 Task: Find driving directions from Chicago, Illinois, to Detroit, Michigan.
Action: Mouse moved to (256, 83)
Screenshot: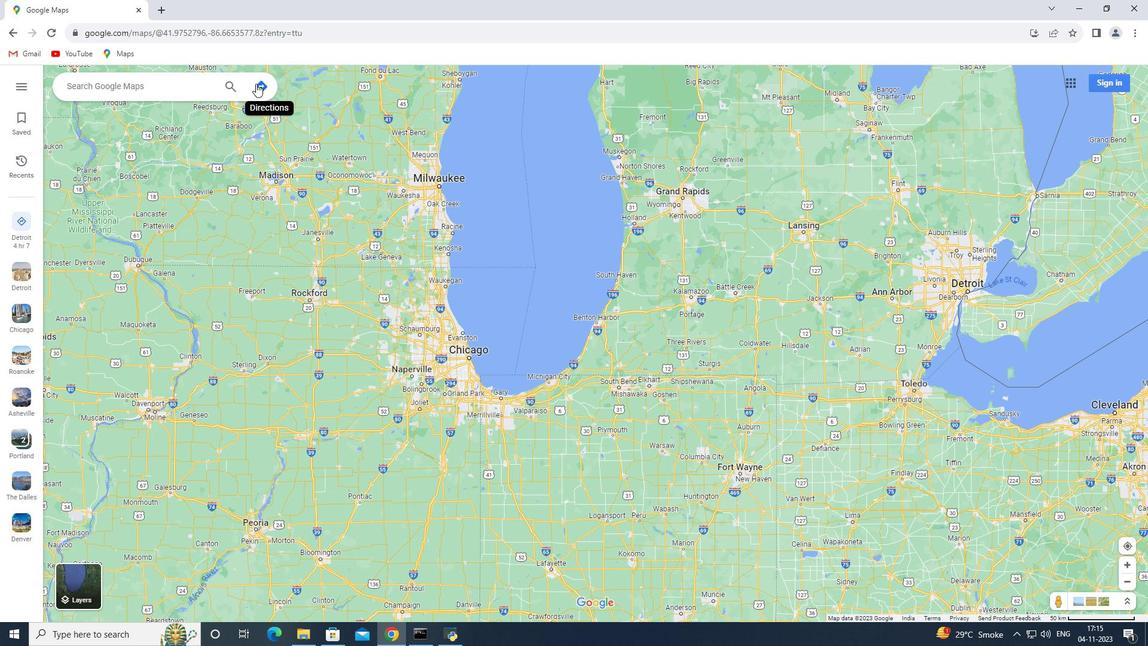 
Action: Mouse pressed left at (256, 83)
Screenshot: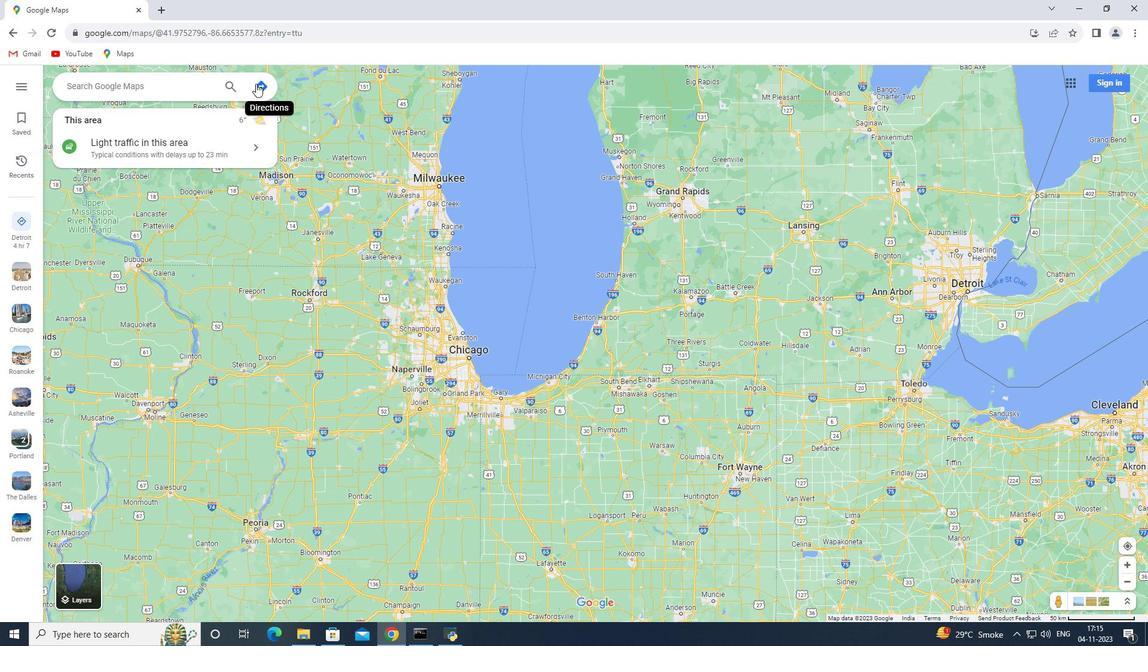 
Action: Mouse moved to (115, 86)
Screenshot: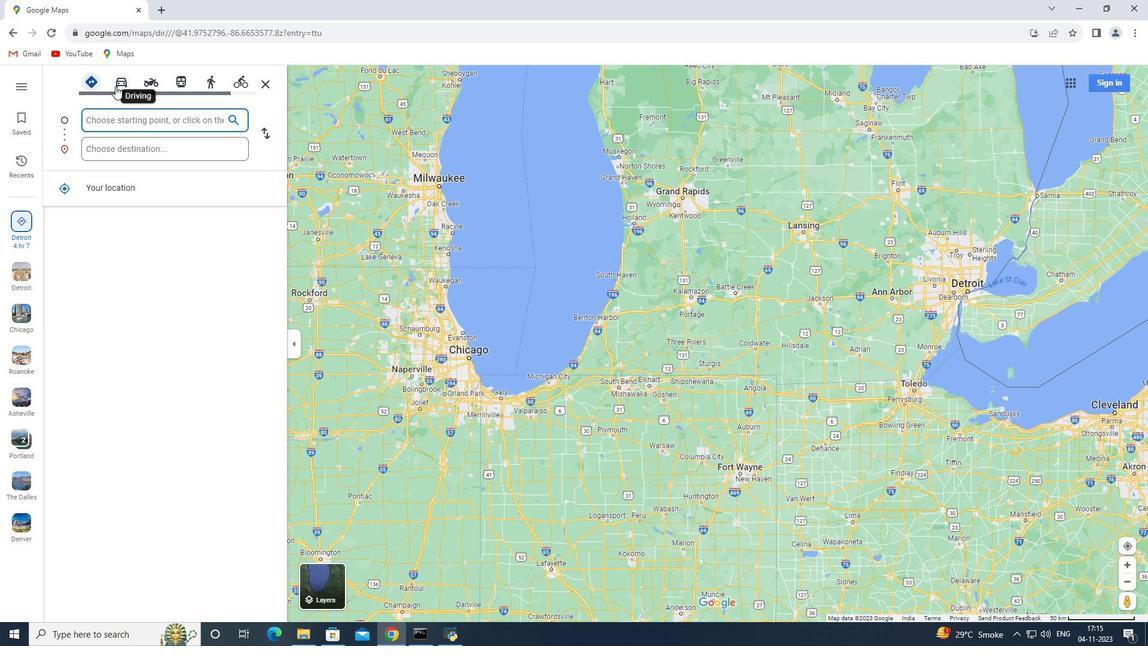 
Action: Mouse pressed left at (115, 86)
Screenshot: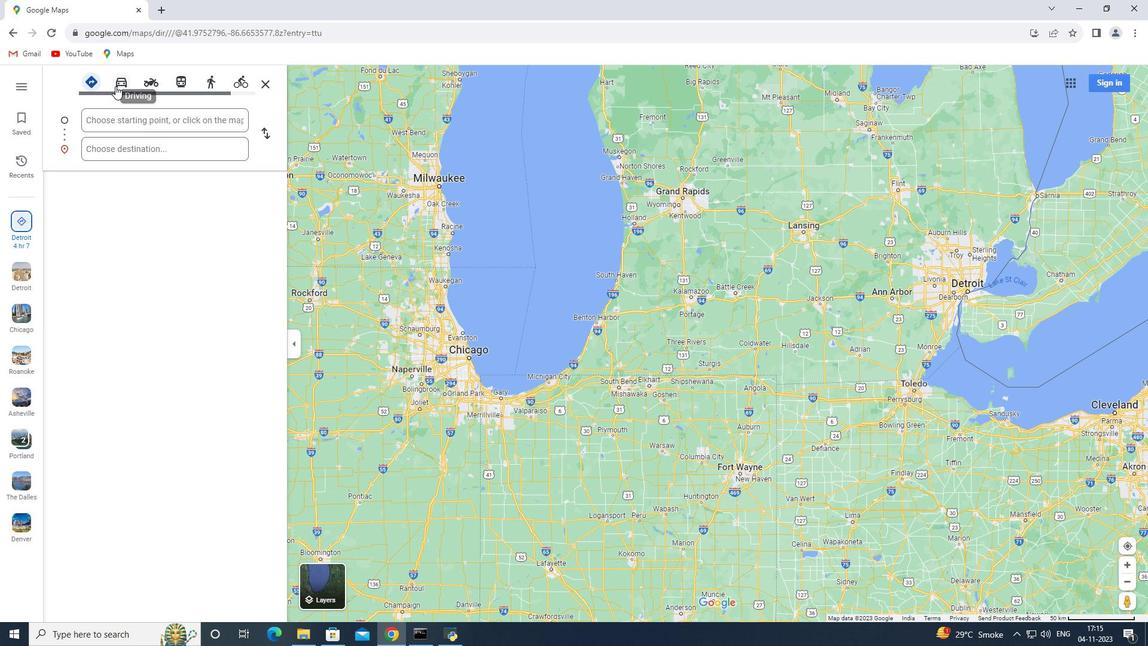 
Action: Mouse moved to (113, 114)
Screenshot: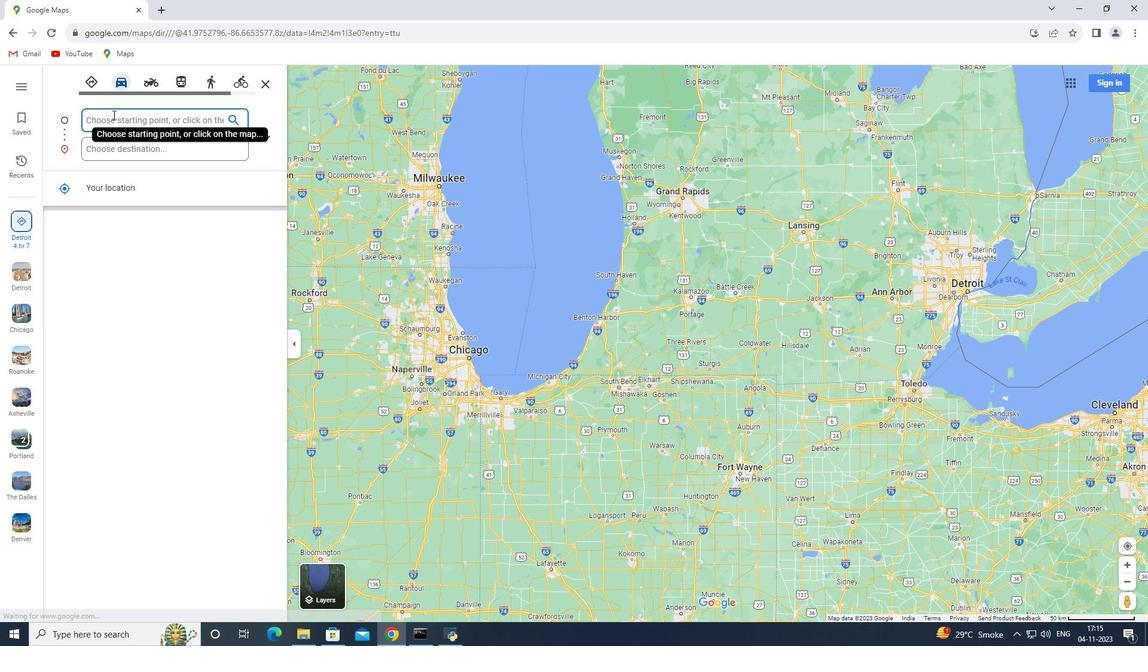 
Action: Mouse pressed left at (113, 114)
Screenshot: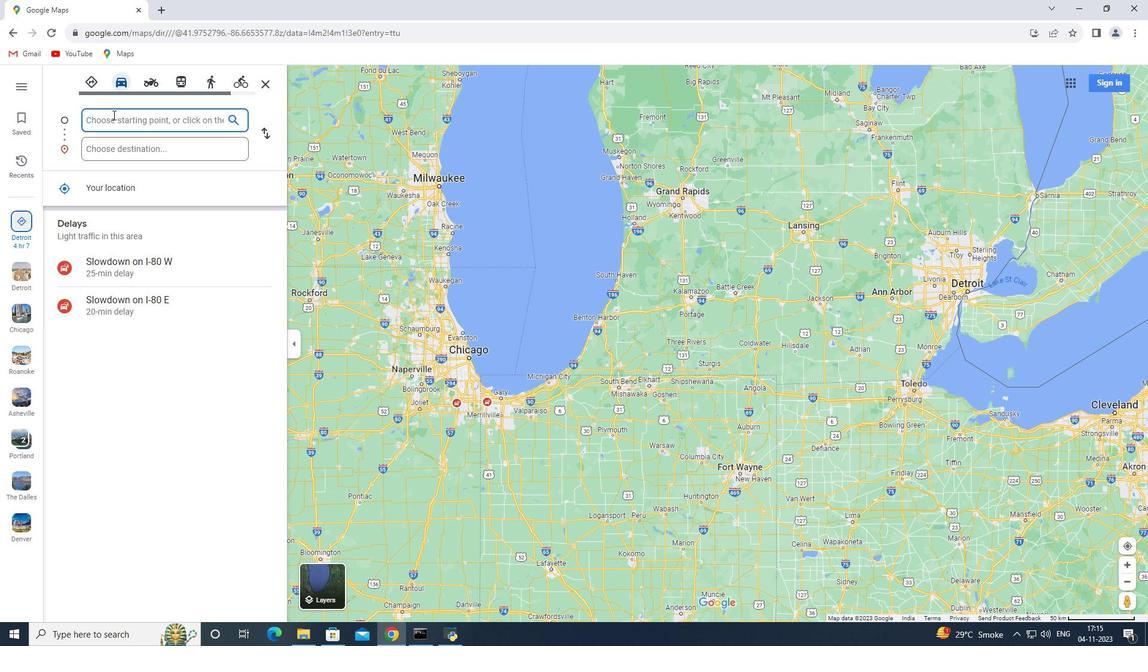 
Action: Key pressed <Key.shift>Chicago,<Key.space>lllinois
Screenshot: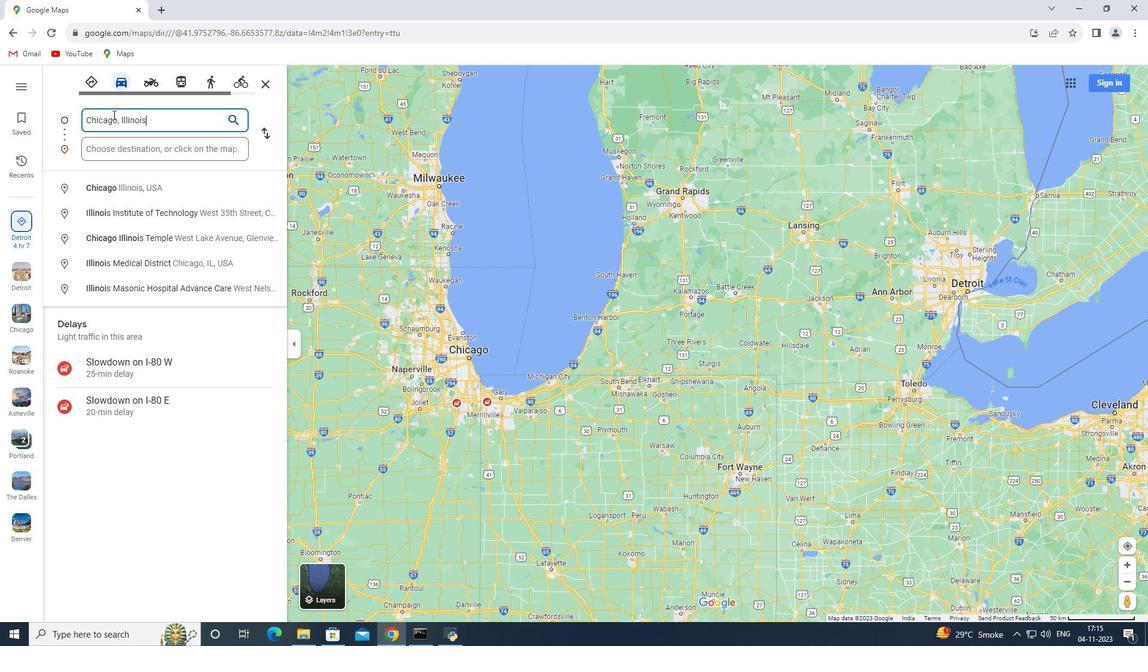 
Action: Mouse moved to (105, 143)
Screenshot: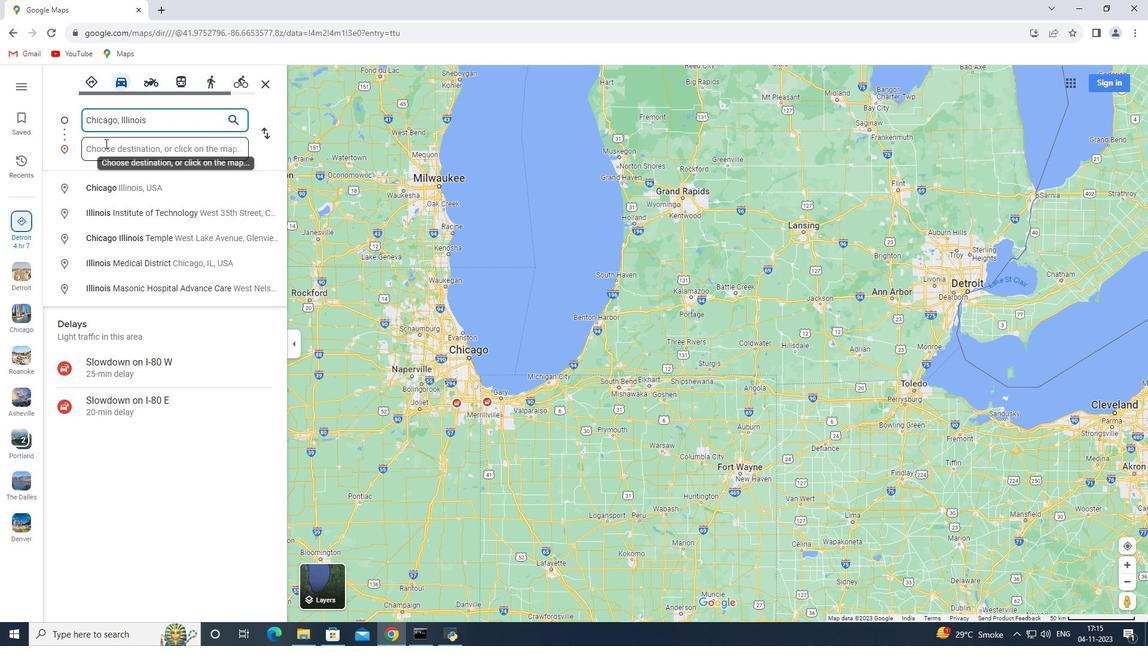 
Action: Mouse pressed left at (105, 143)
Screenshot: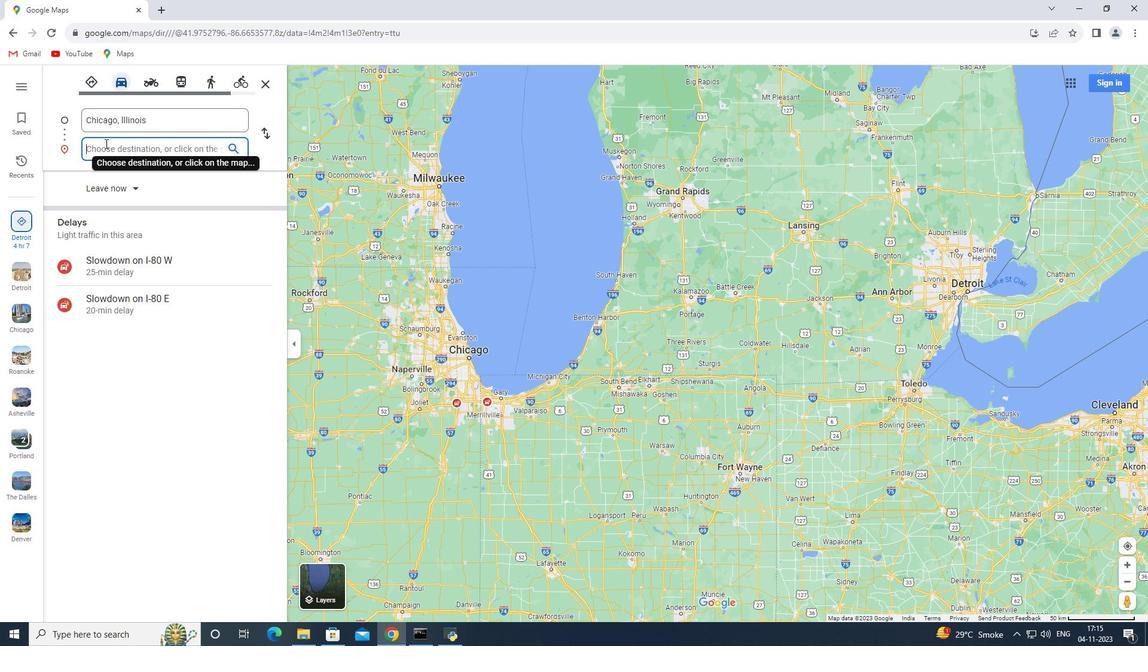 
Action: Key pressed <Key.shift>Detroit,<Key.space><Key.shift>Michigan<Key.enter>
Screenshot: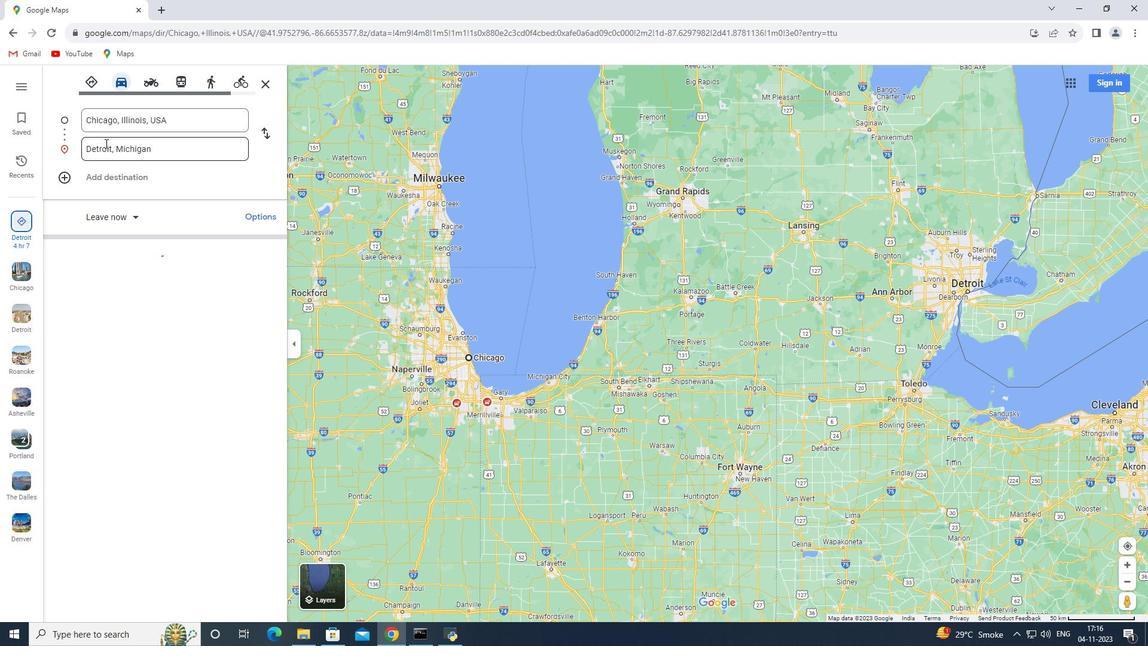 
